 Task: Set the bar height in pixel for the audio bar graph video to 401.
Action: Mouse moved to (120, 15)
Screenshot: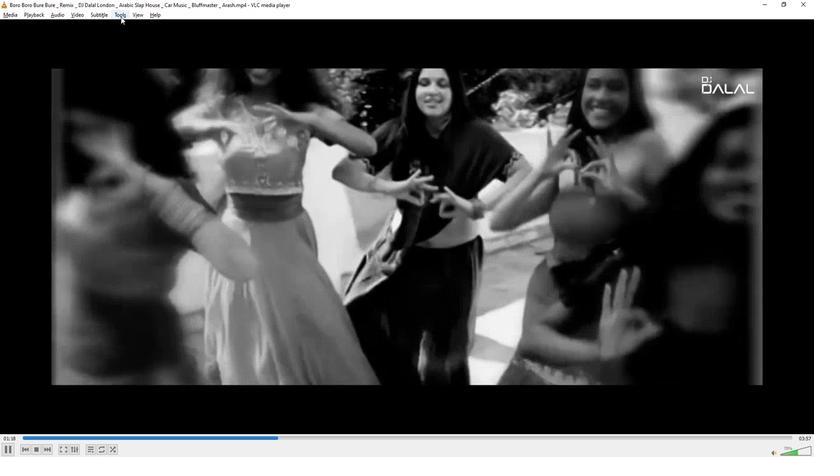 
Action: Mouse pressed left at (120, 15)
Screenshot: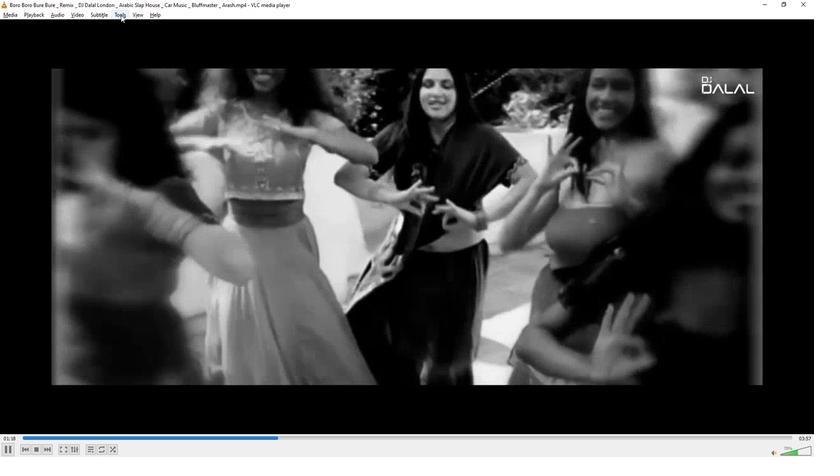 
Action: Mouse moved to (138, 115)
Screenshot: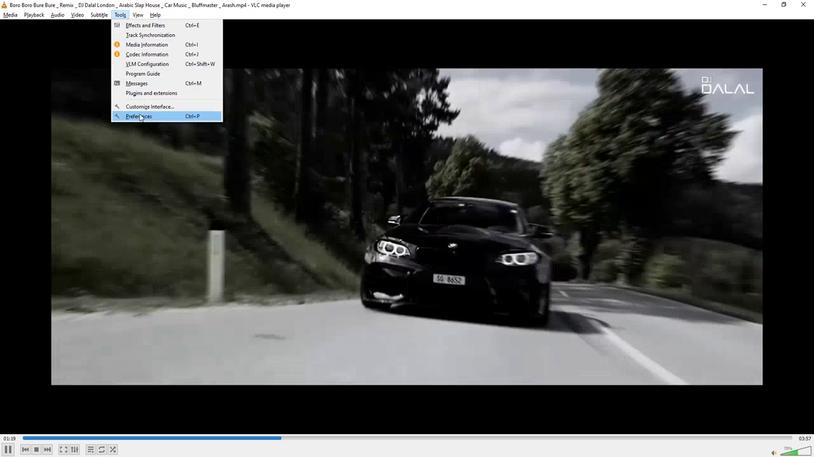 
Action: Mouse pressed left at (138, 115)
Screenshot: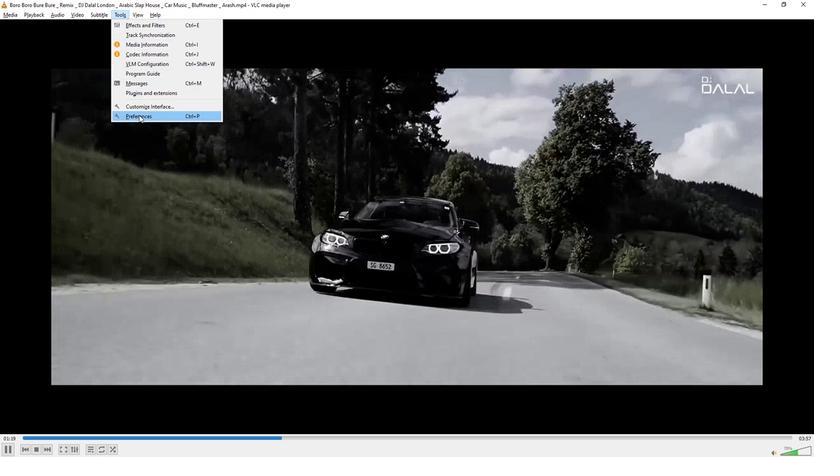 
Action: Mouse moved to (156, 368)
Screenshot: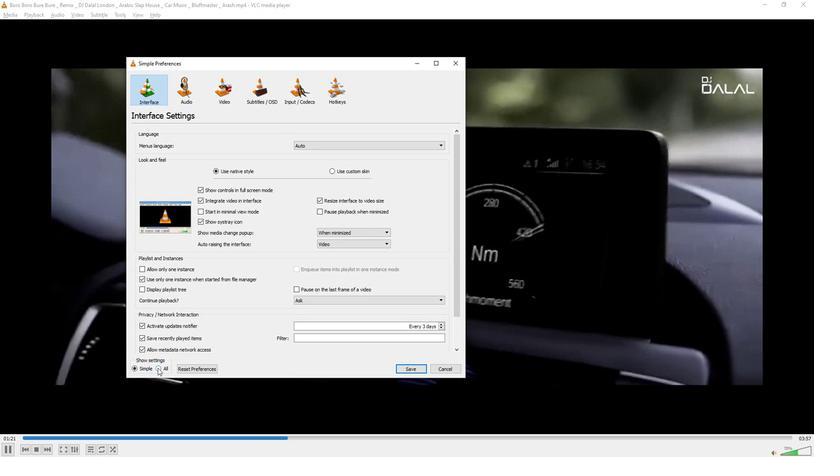 
Action: Mouse pressed left at (156, 368)
Screenshot: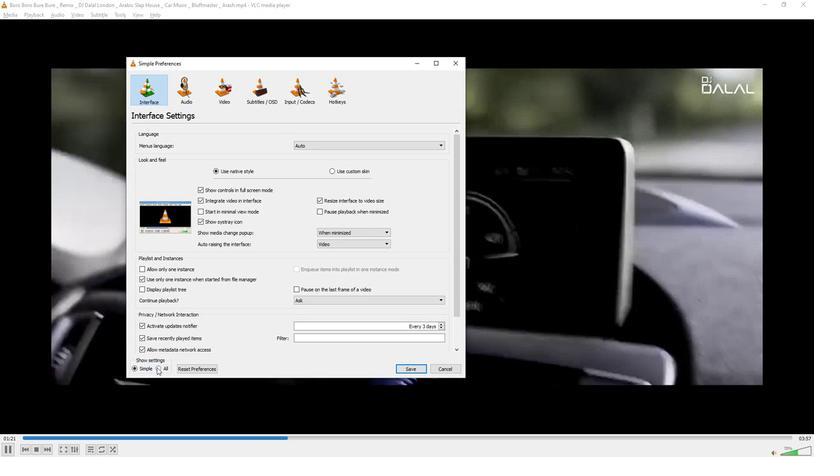 
Action: Mouse moved to (162, 342)
Screenshot: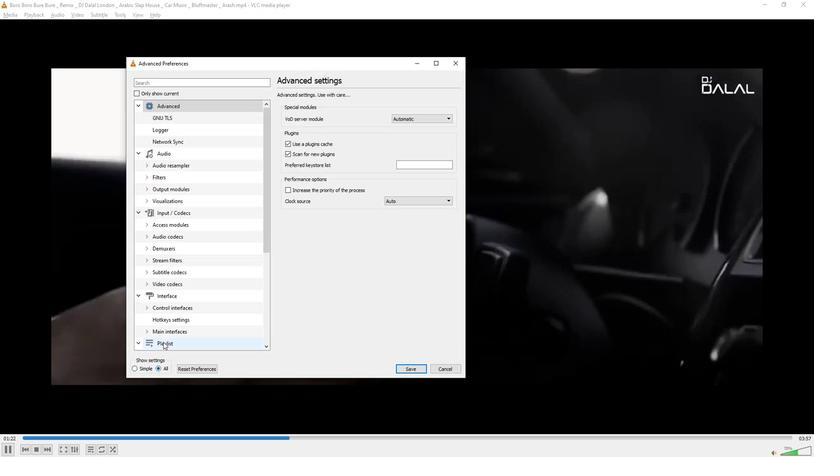 
Action: Mouse scrolled (162, 342) with delta (0, 0)
Screenshot: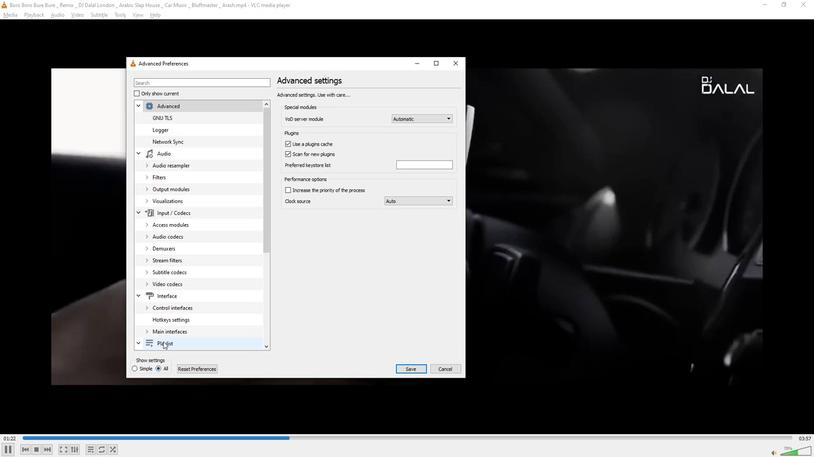 
Action: Mouse scrolled (162, 342) with delta (0, 0)
Screenshot: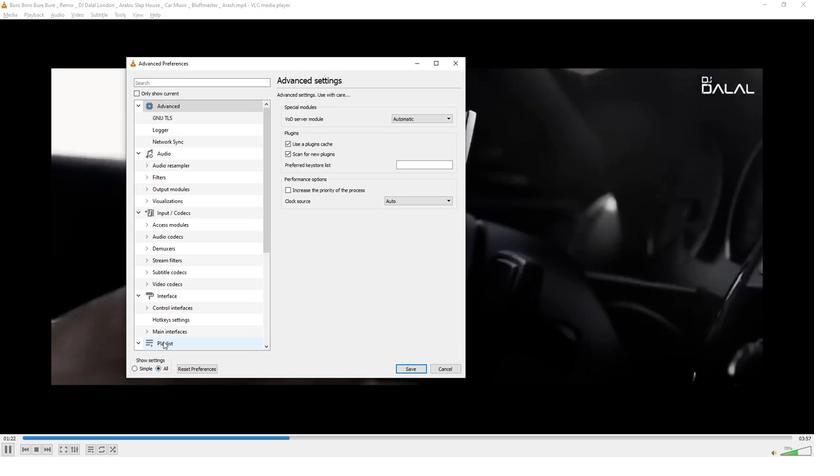 
Action: Mouse scrolled (162, 342) with delta (0, 0)
Screenshot: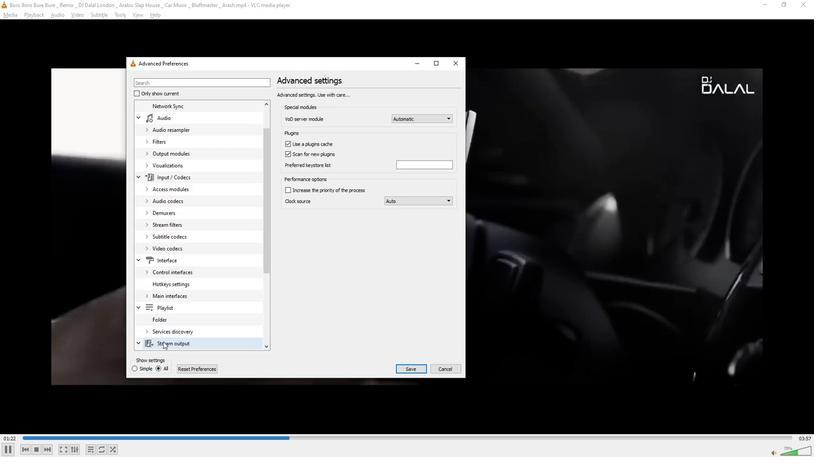 
Action: Mouse scrolled (162, 342) with delta (0, 0)
Screenshot: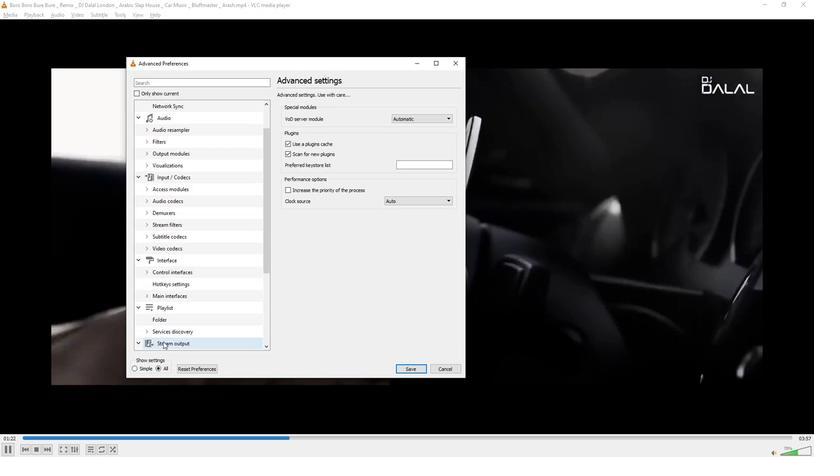 
Action: Mouse scrolled (162, 342) with delta (0, 0)
Screenshot: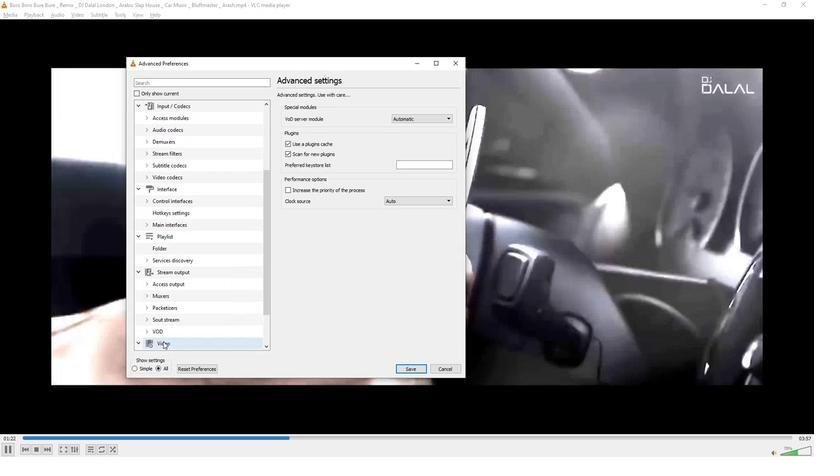
Action: Mouse moved to (145, 344)
Screenshot: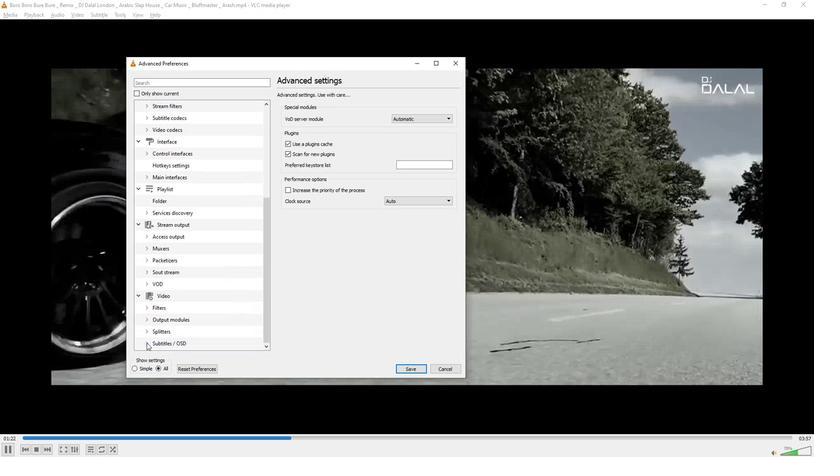 
Action: Mouse pressed left at (145, 344)
Screenshot: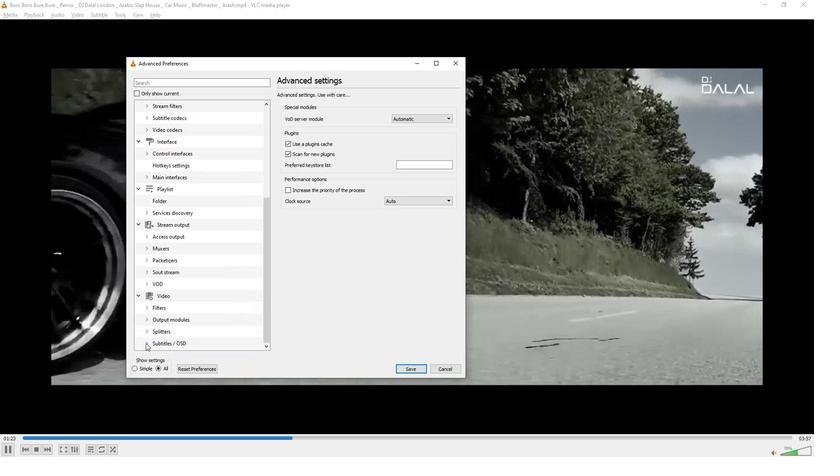 
Action: Mouse moved to (145, 344)
Screenshot: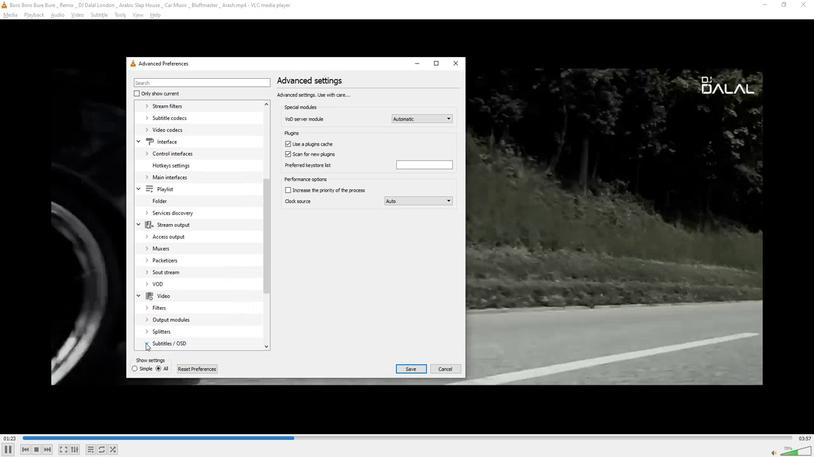 
Action: Mouse scrolled (145, 343) with delta (0, 0)
Screenshot: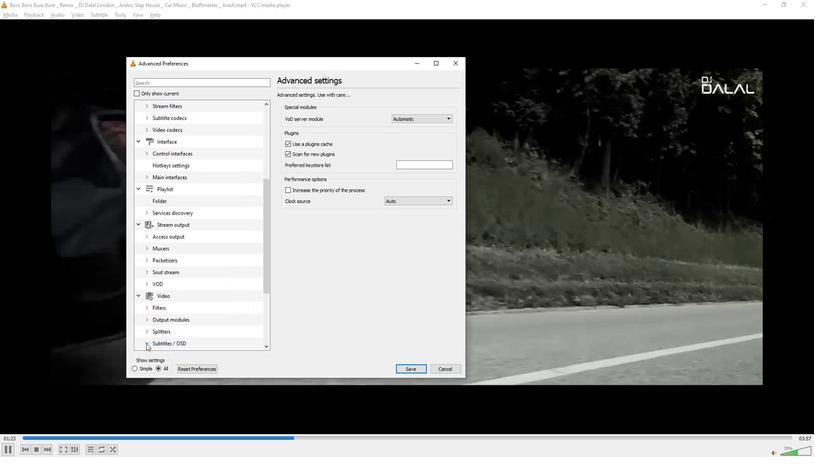 
Action: Mouse moved to (174, 321)
Screenshot: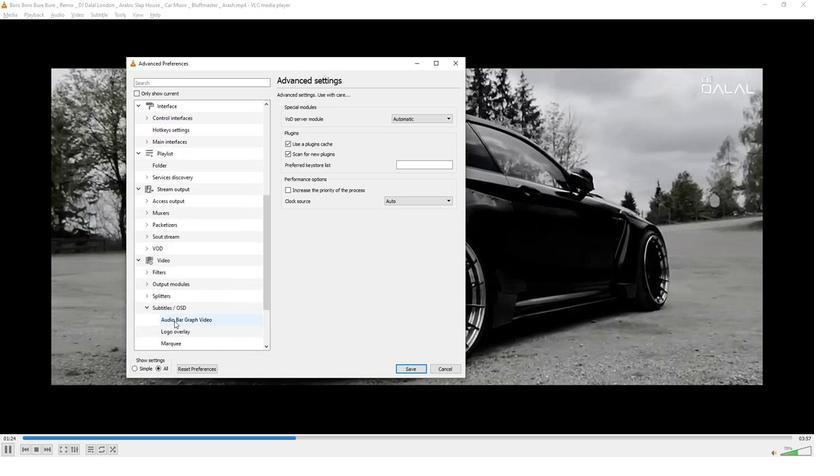 
Action: Mouse pressed left at (174, 321)
Screenshot: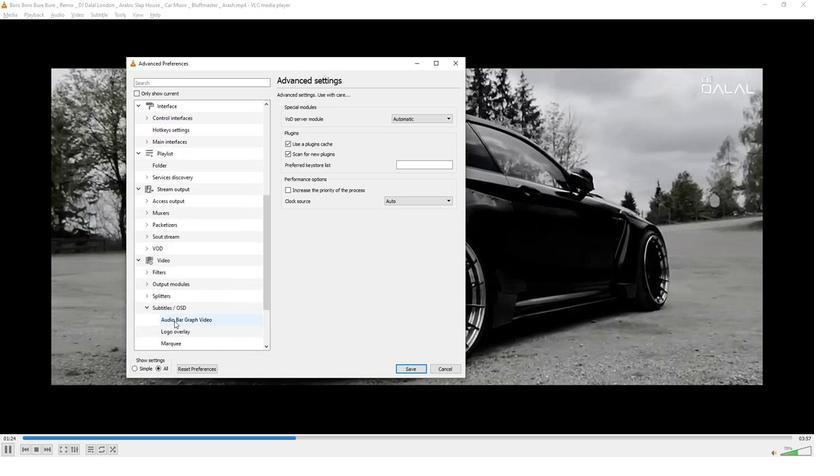 
Action: Mouse moved to (452, 163)
Screenshot: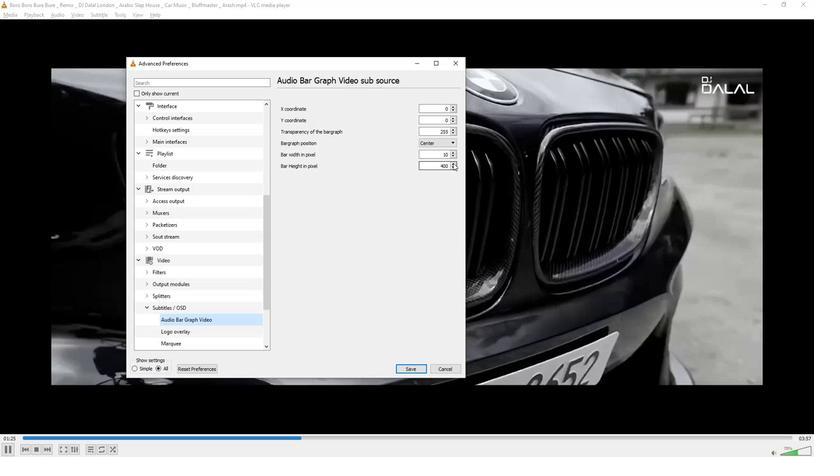 
Action: Mouse pressed left at (452, 163)
Screenshot: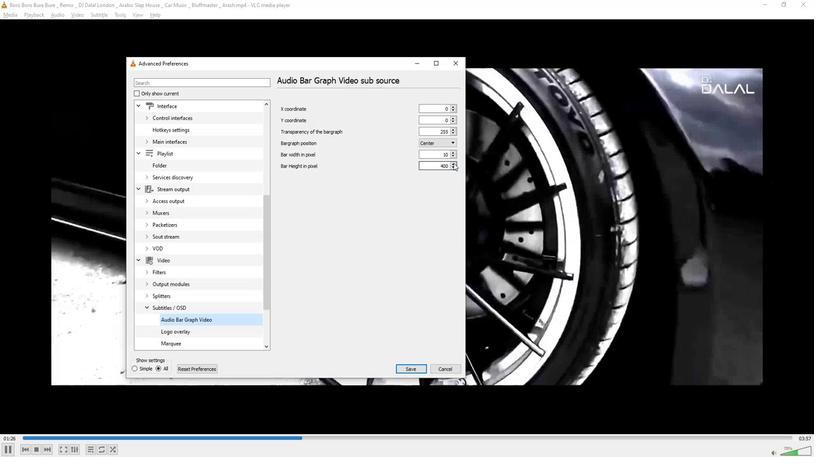 
Action: Mouse moved to (414, 194)
Screenshot: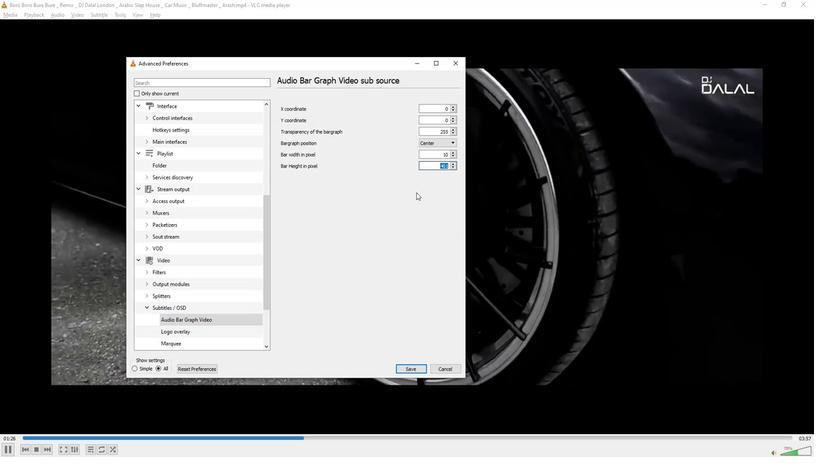 
Action: Mouse pressed left at (414, 194)
Screenshot: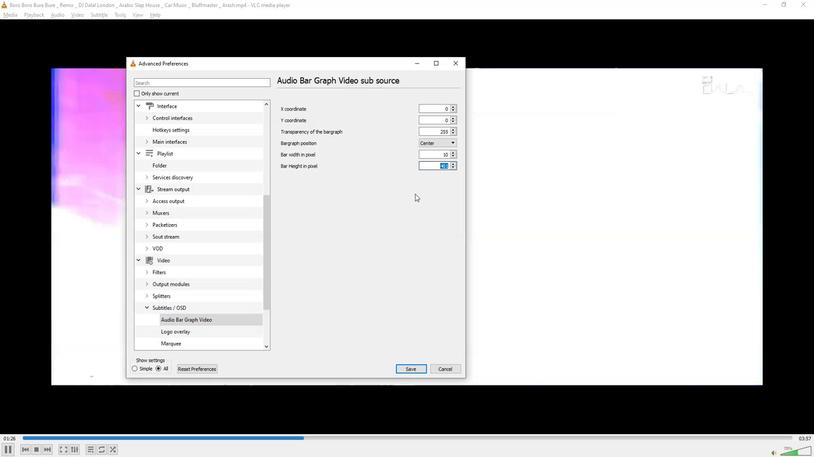 
